 Task: Apply theme  ""Material "".
Action: Mouse moved to (208, 76)
Screenshot: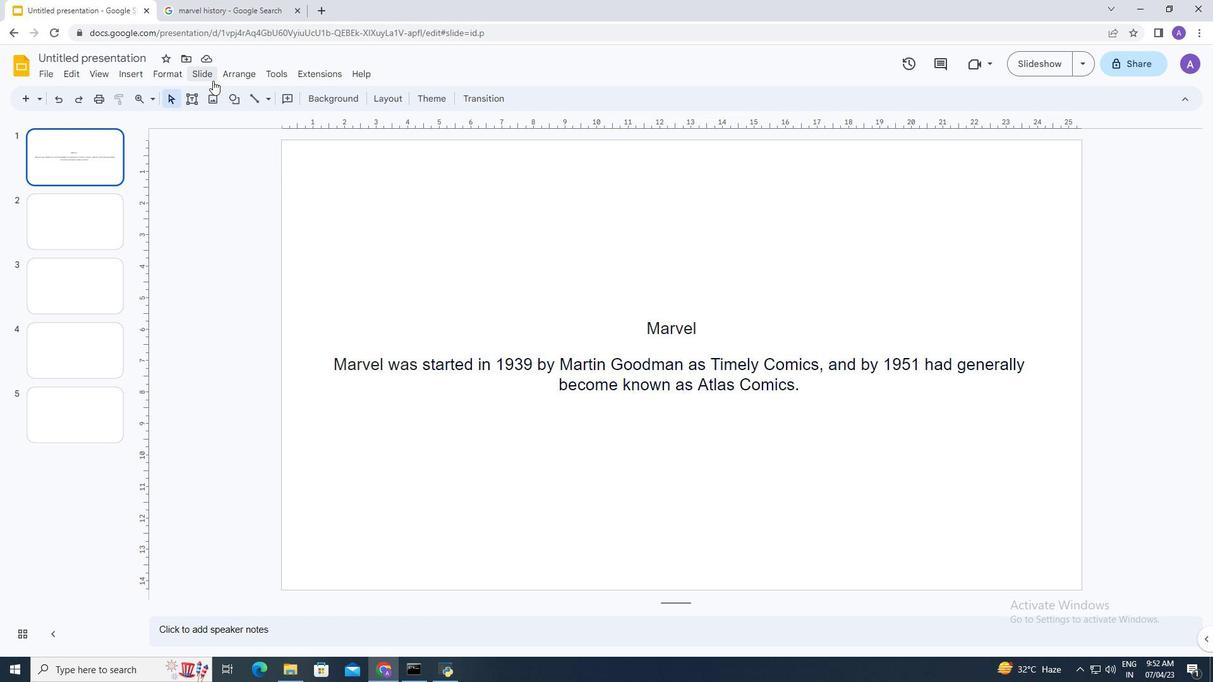 
Action: Mouse pressed left at (208, 76)
Screenshot: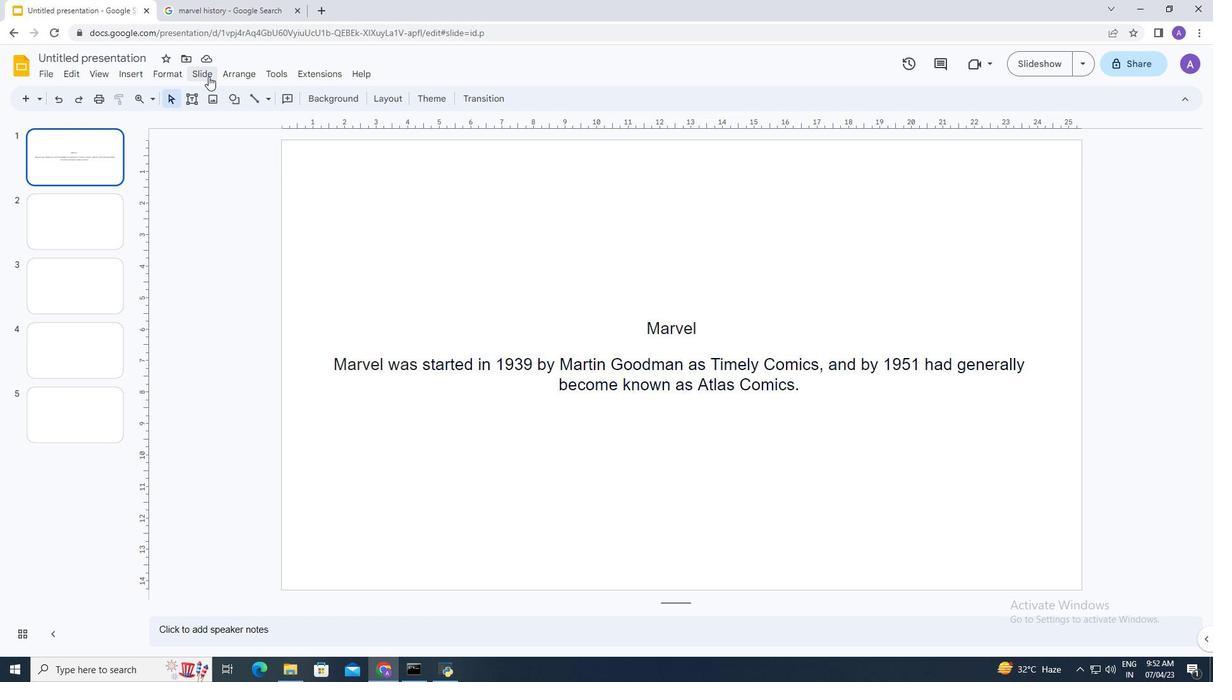 
Action: Mouse moved to (230, 299)
Screenshot: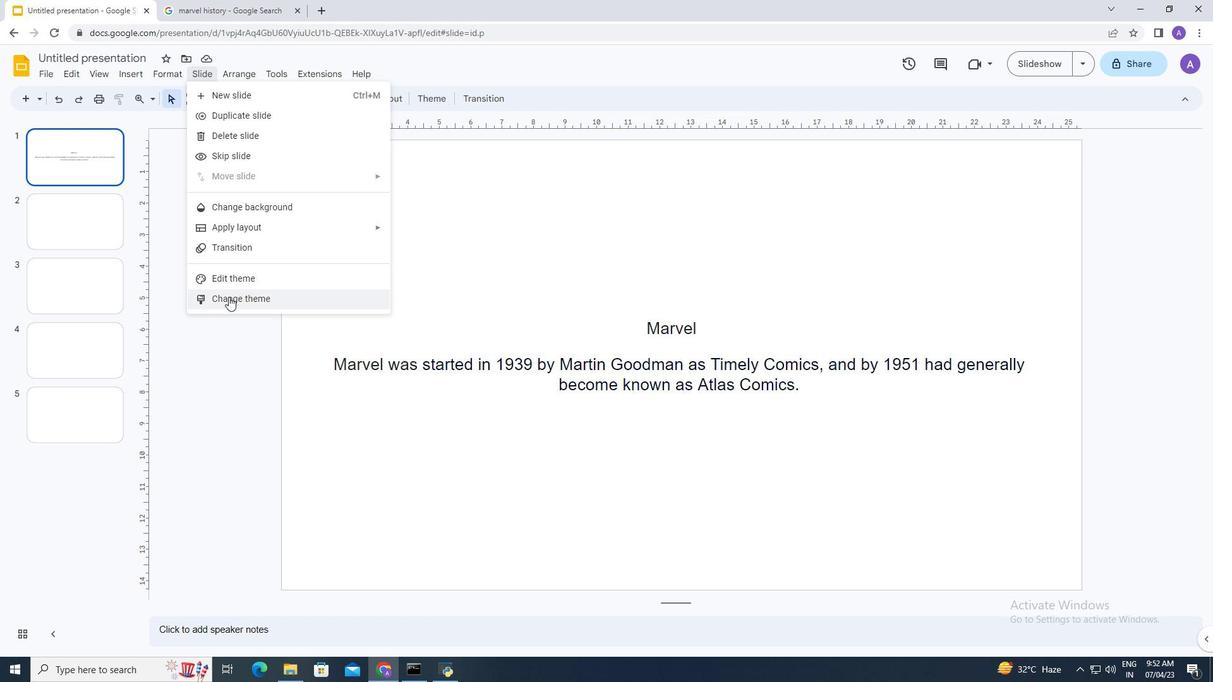 
Action: Mouse pressed left at (230, 299)
Screenshot: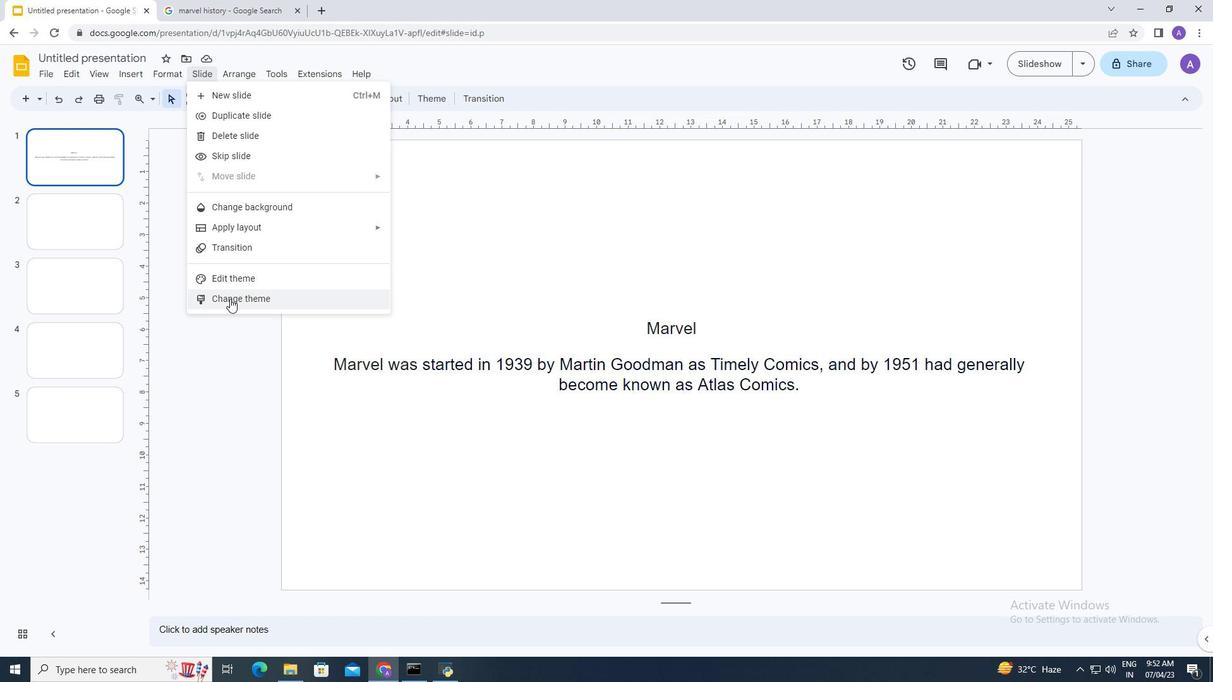 
Action: Mouse moved to (1139, 365)
Screenshot: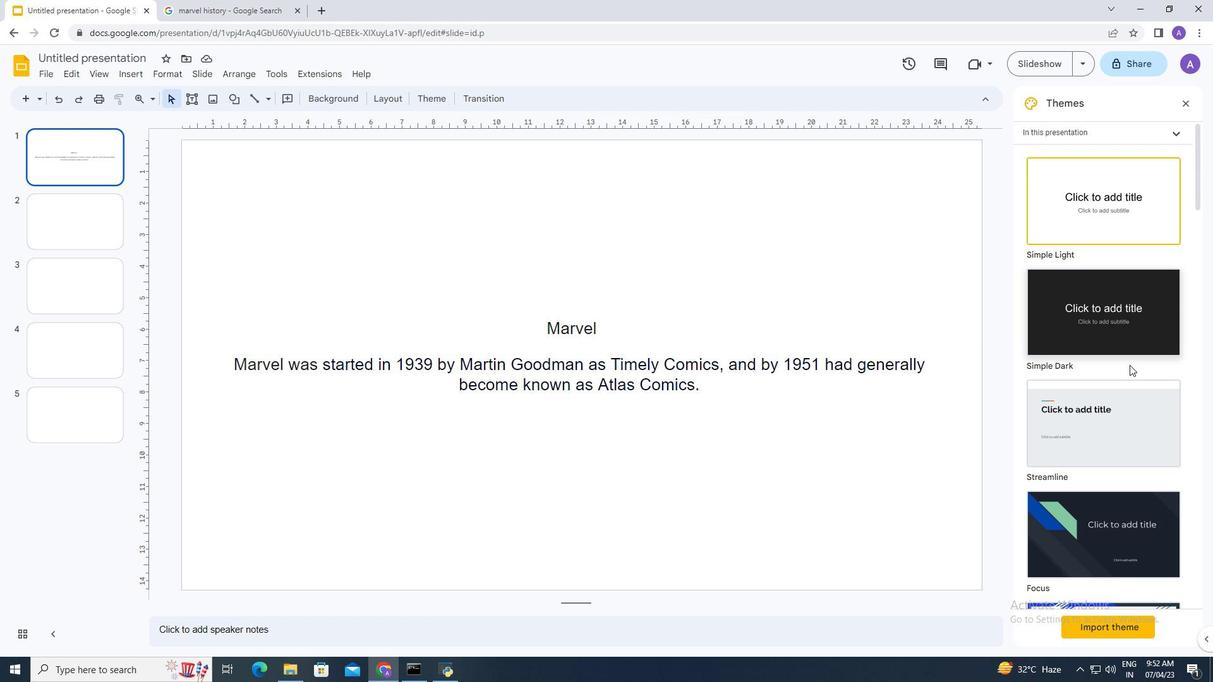 
Action: Mouse scrolled (1139, 364) with delta (0, 0)
Screenshot: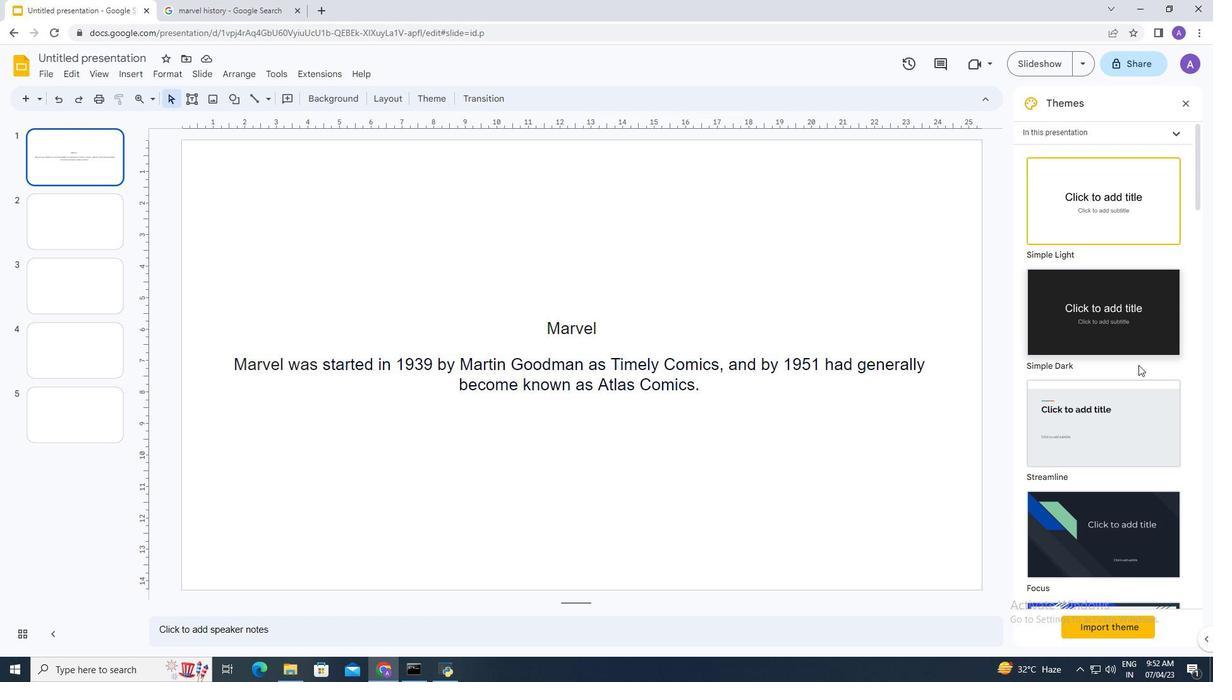 
Action: Mouse moved to (1097, 371)
Screenshot: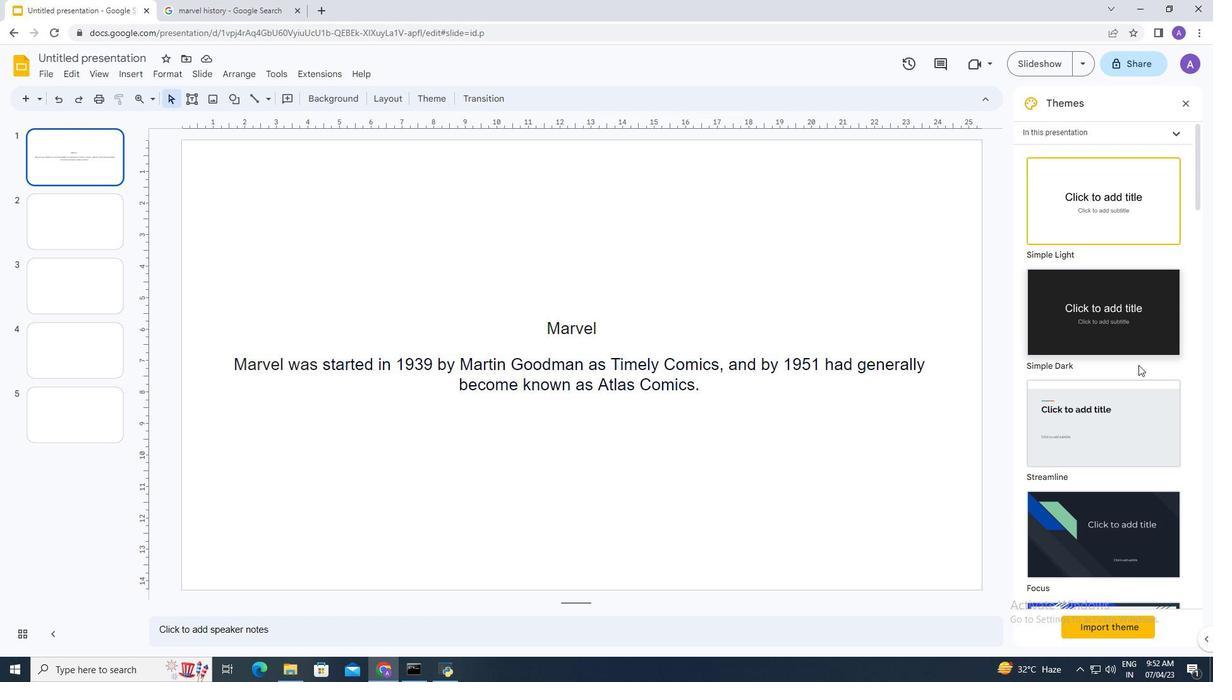 
Action: Mouse scrolled (1113, 367) with delta (0, 0)
Screenshot: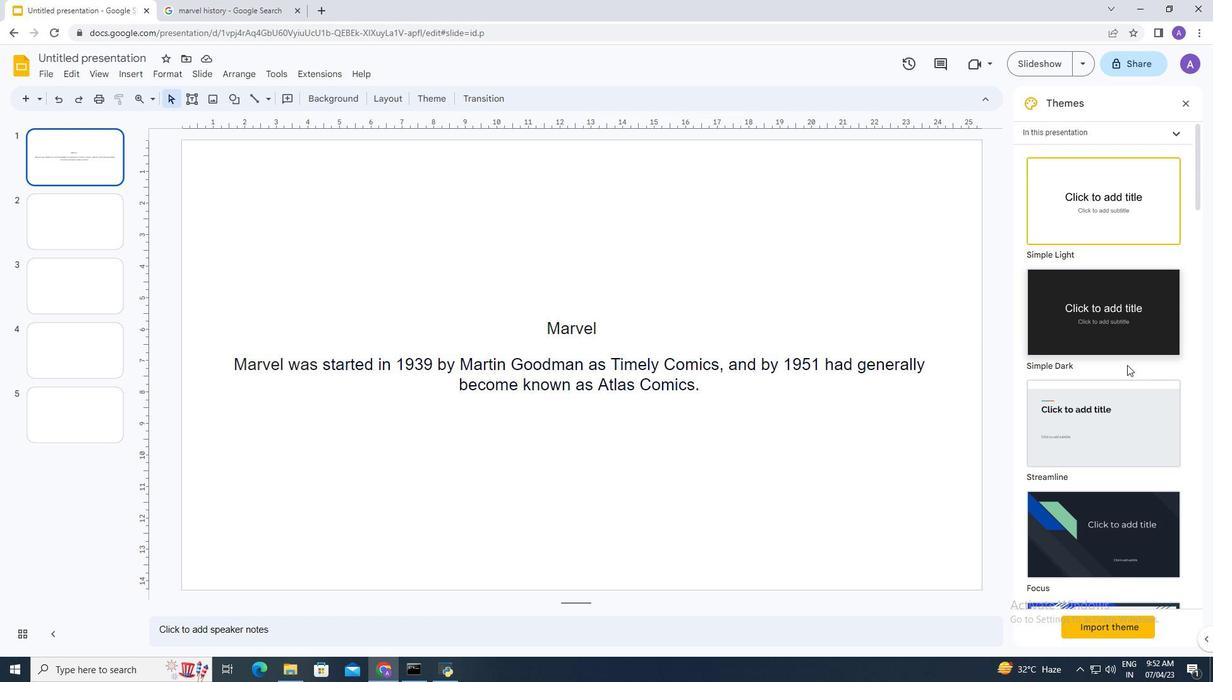 
Action: Mouse moved to (1097, 371)
Screenshot: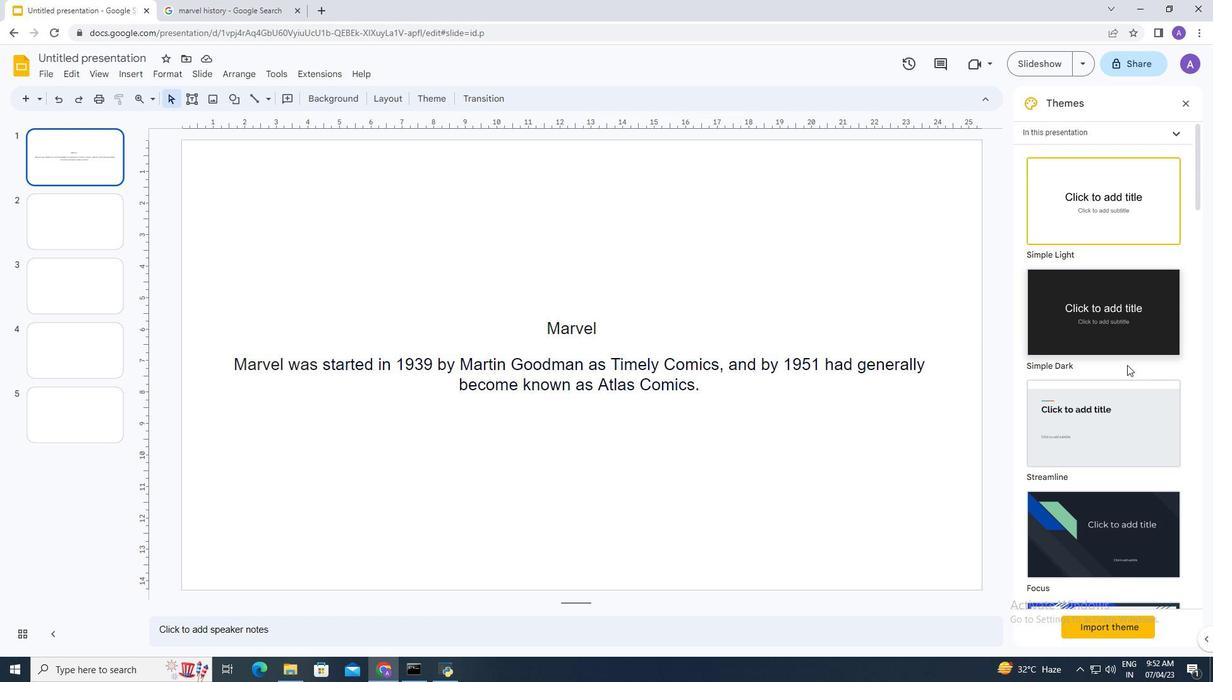 
Action: Mouse scrolled (1097, 370) with delta (0, 0)
Screenshot: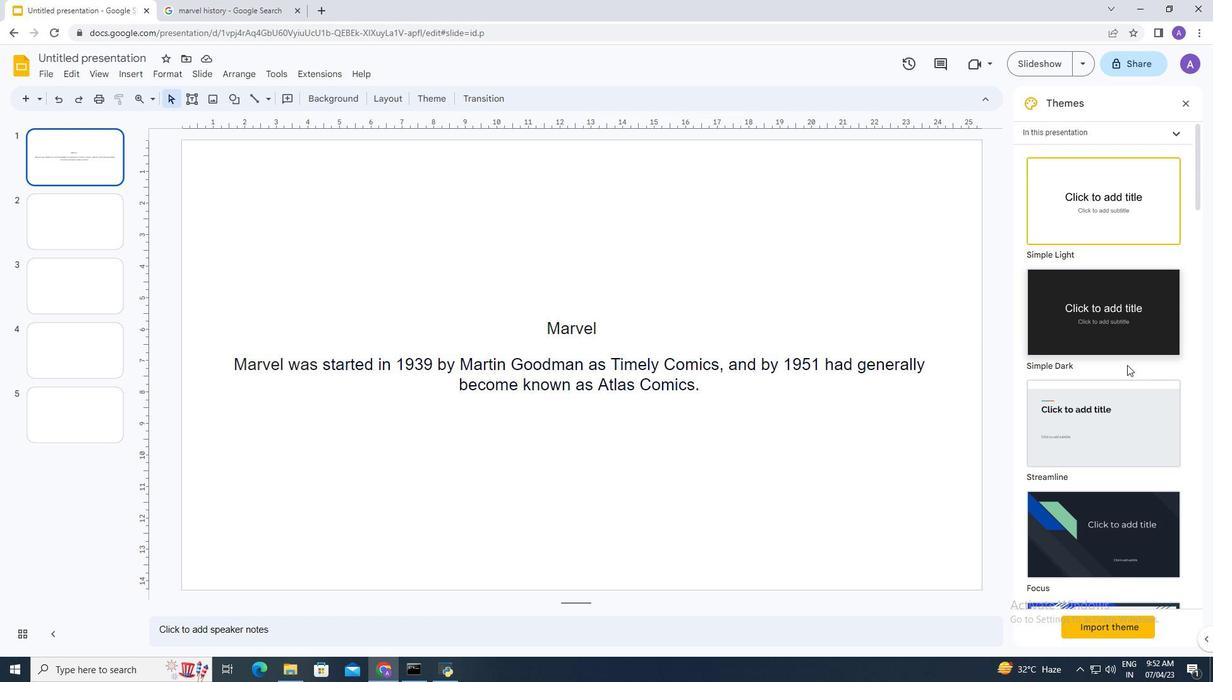 
Action: Mouse moved to (1092, 369)
Screenshot: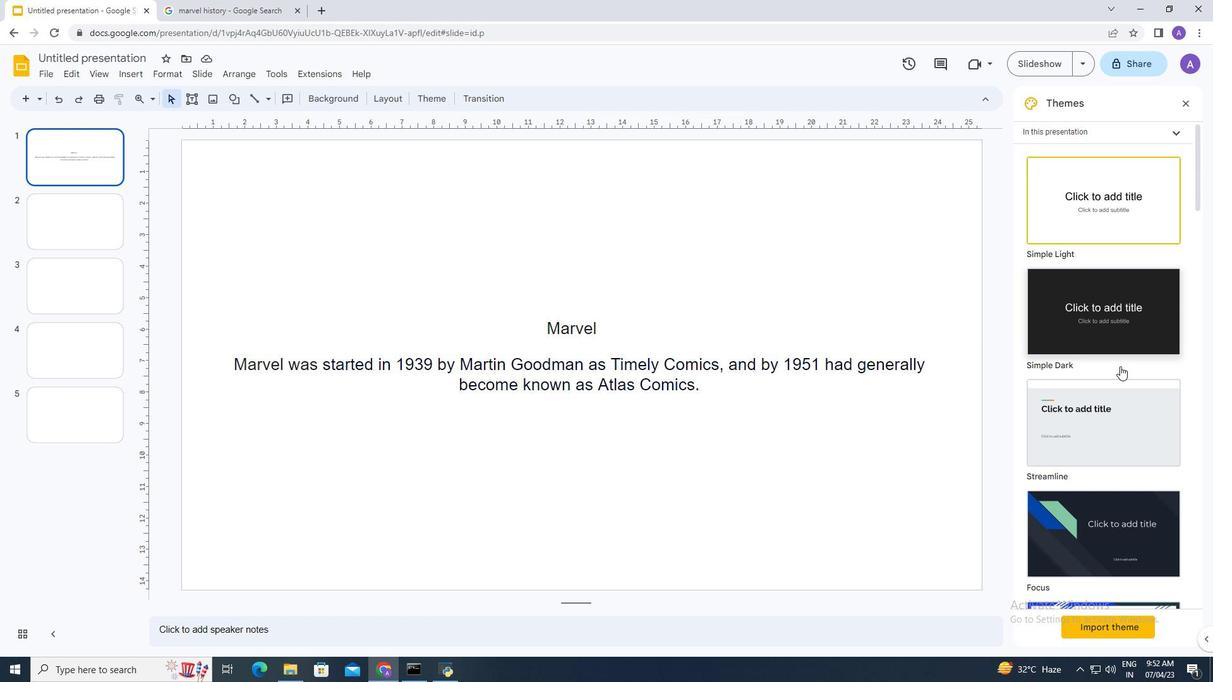 
Action: Mouse scrolled (1092, 369) with delta (0, 0)
Screenshot: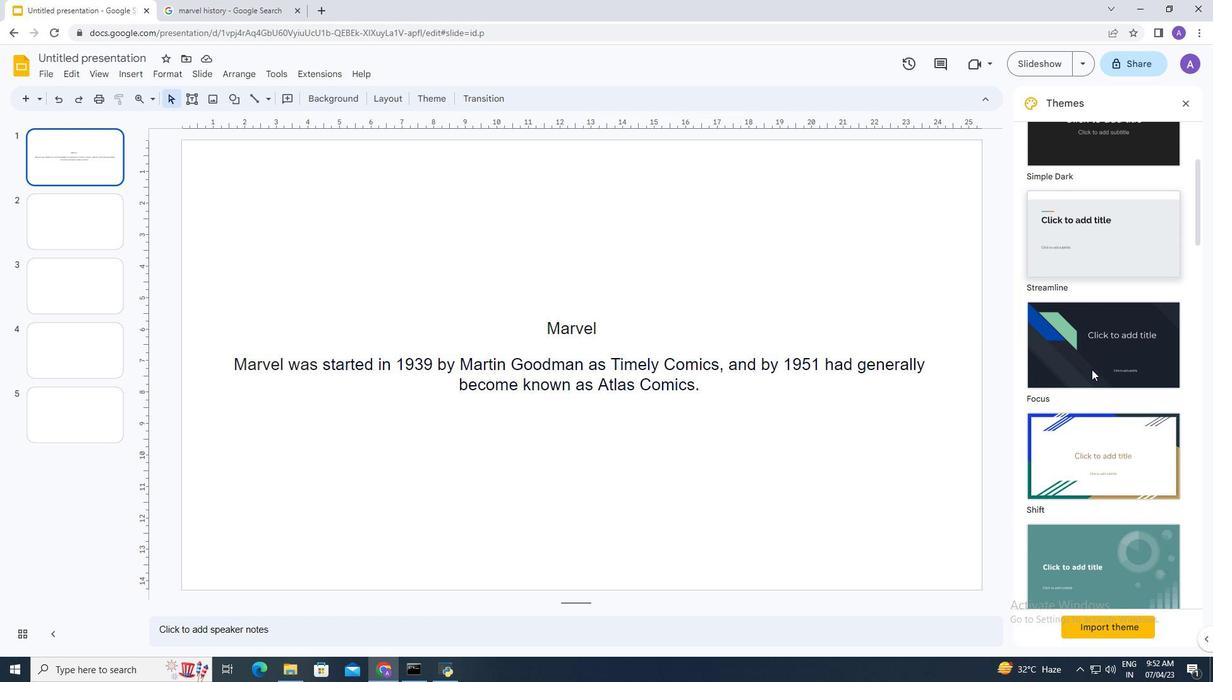 
Action: Mouse scrolled (1092, 369) with delta (0, 0)
Screenshot: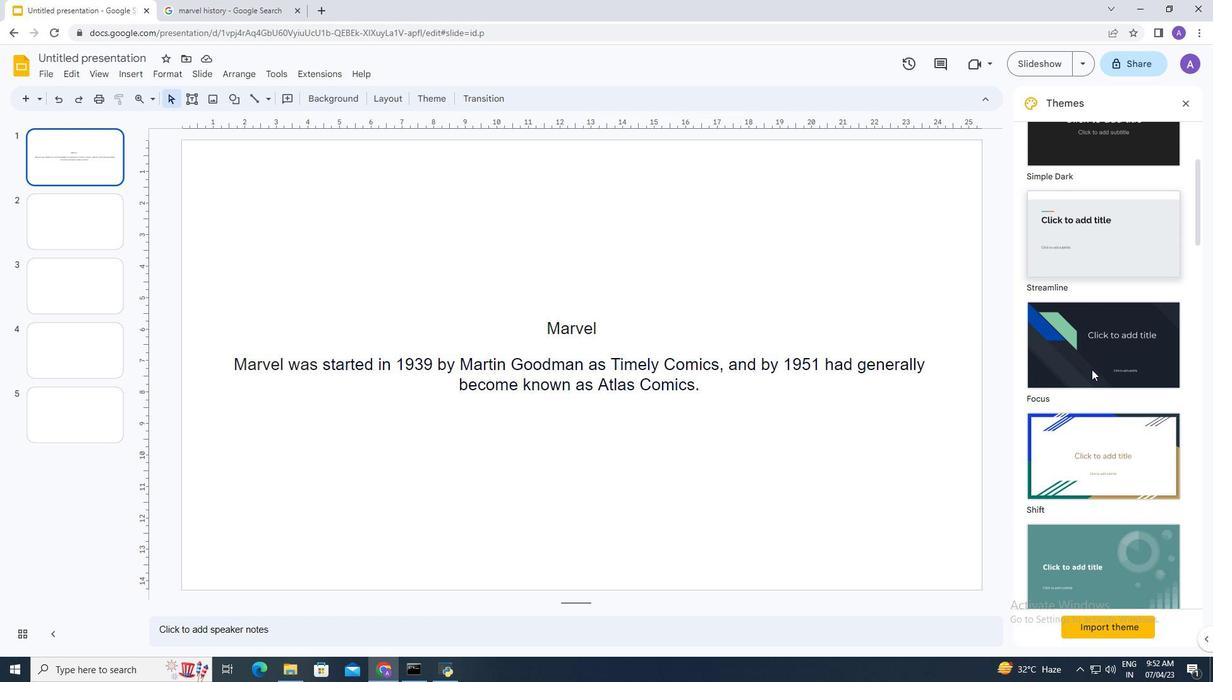 
Action: Mouse scrolled (1092, 369) with delta (0, 0)
Screenshot: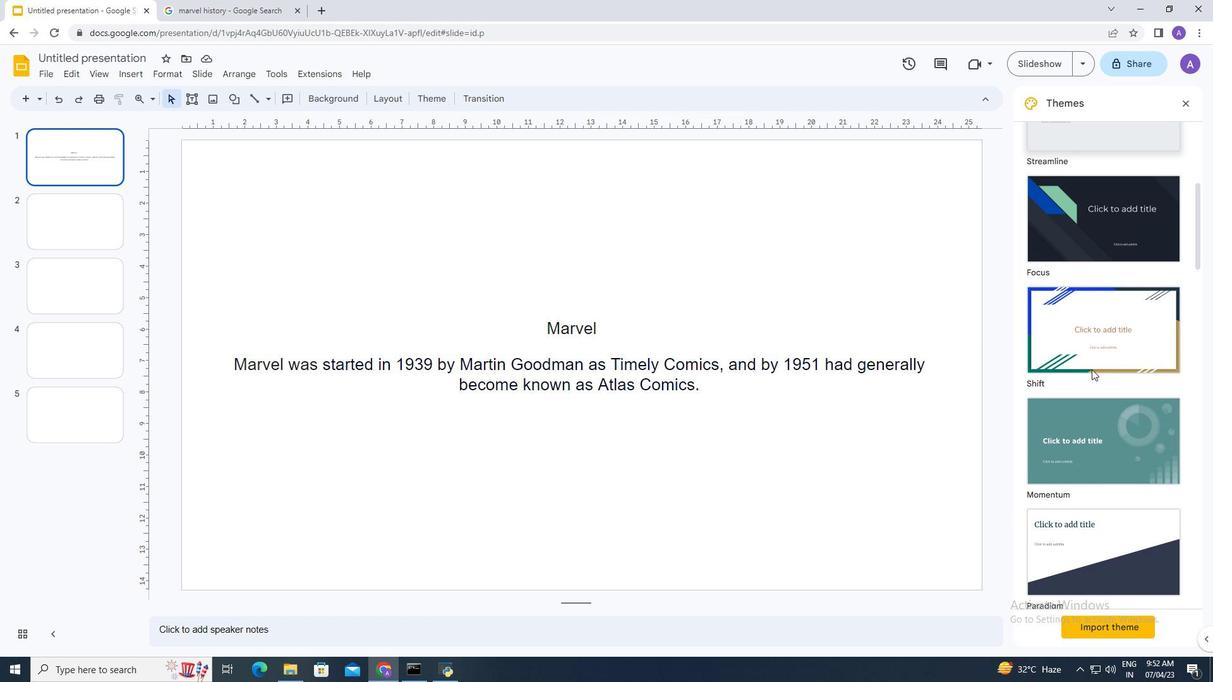 
Action: Mouse scrolled (1092, 369) with delta (0, 0)
Screenshot: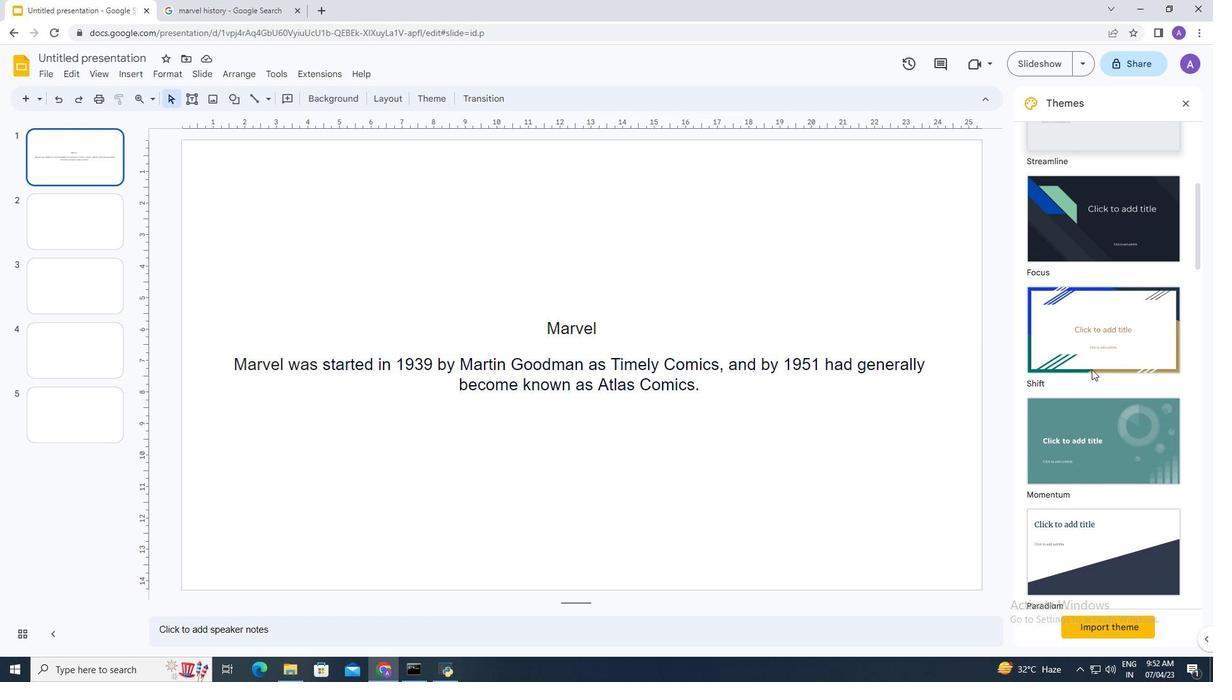 
Action: Mouse scrolled (1092, 369) with delta (0, 0)
Screenshot: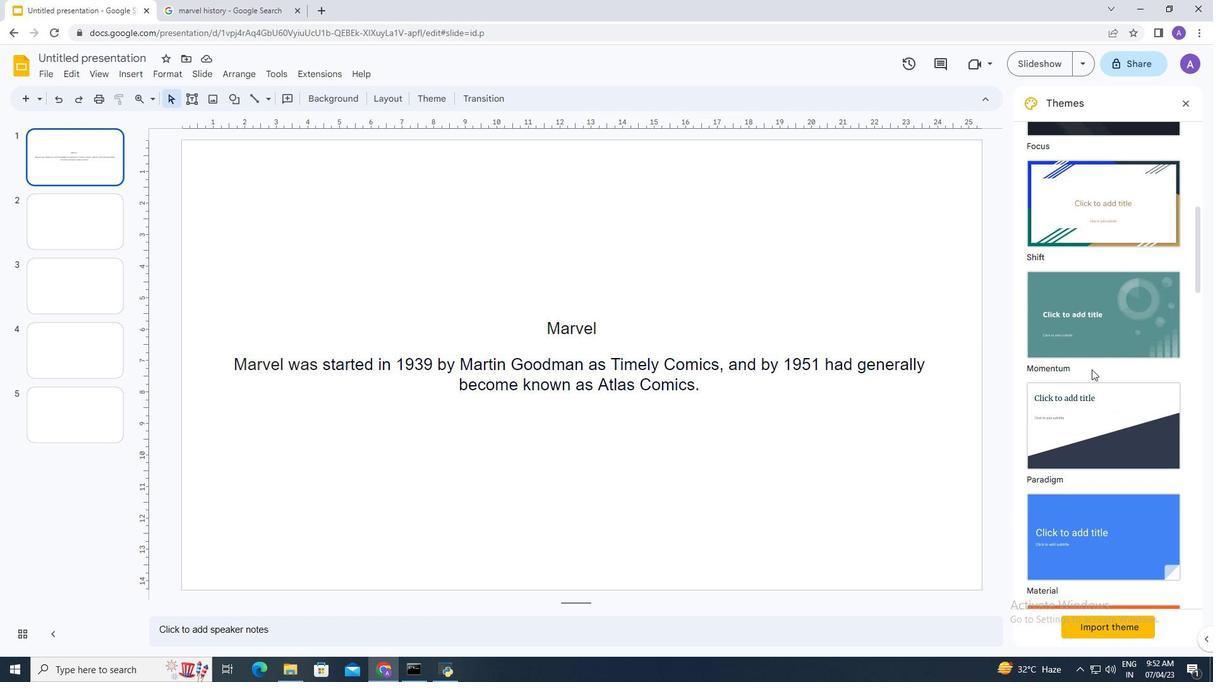 
Action: Mouse scrolled (1092, 369) with delta (0, 0)
Screenshot: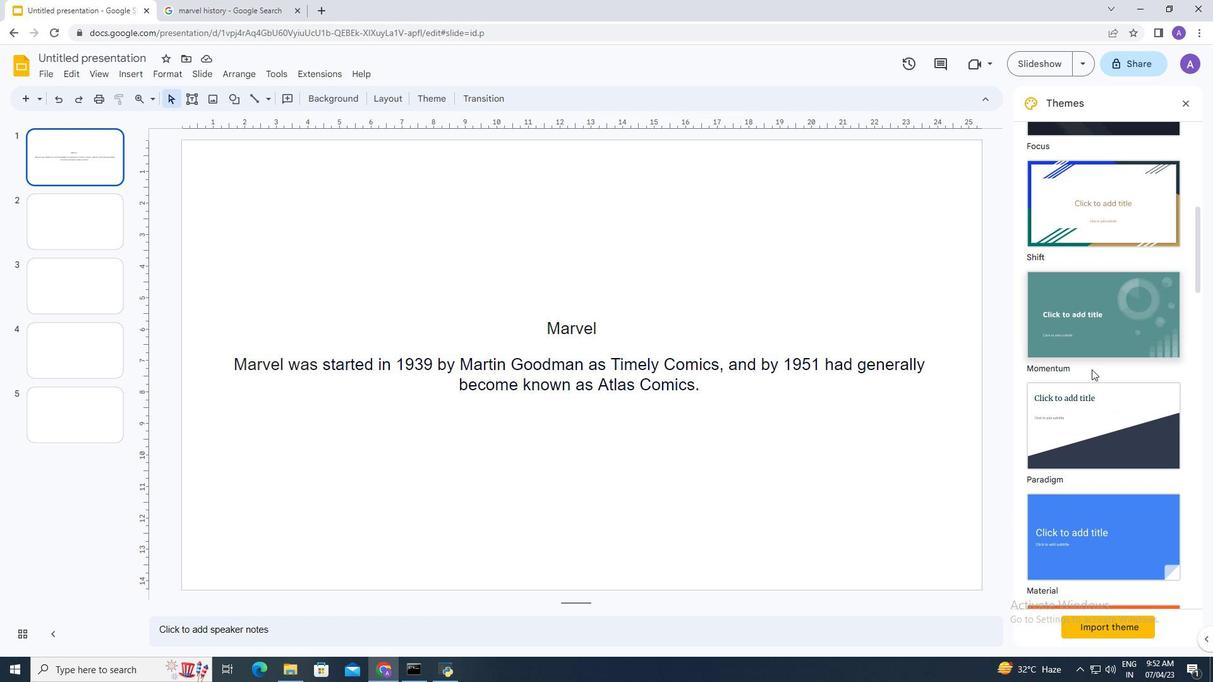 
Action: Mouse scrolled (1092, 369) with delta (0, 0)
Screenshot: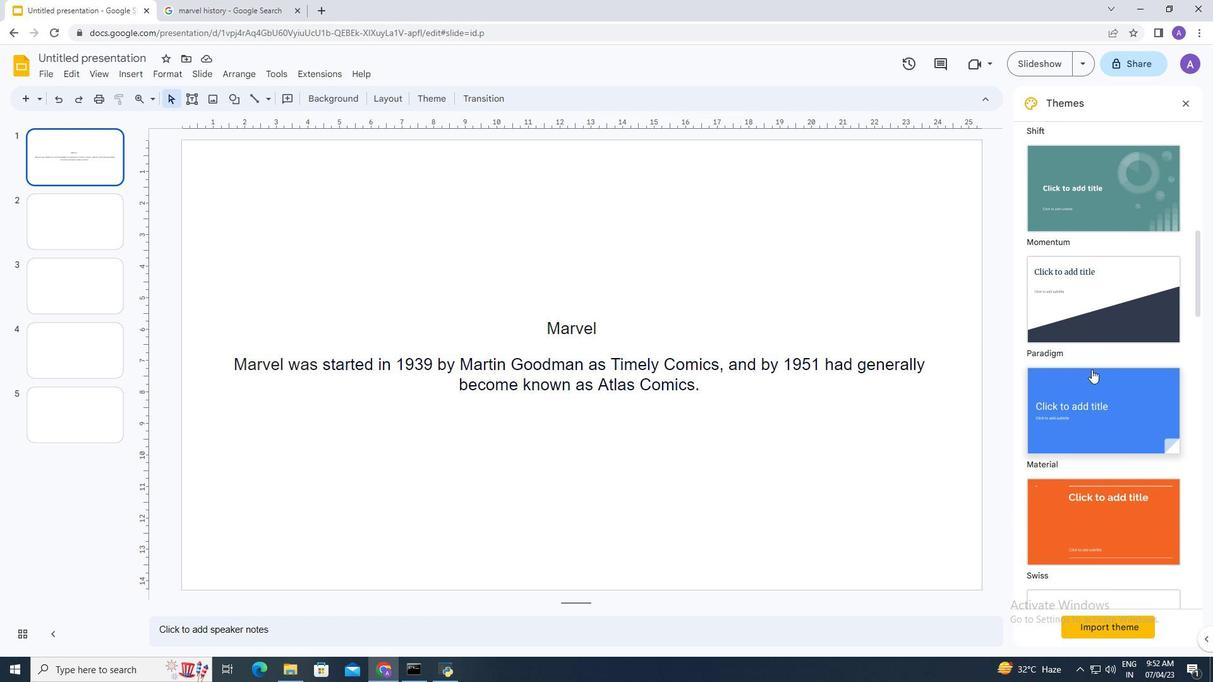 
Action: Mouse moved to (1092, 360)
Screenshot: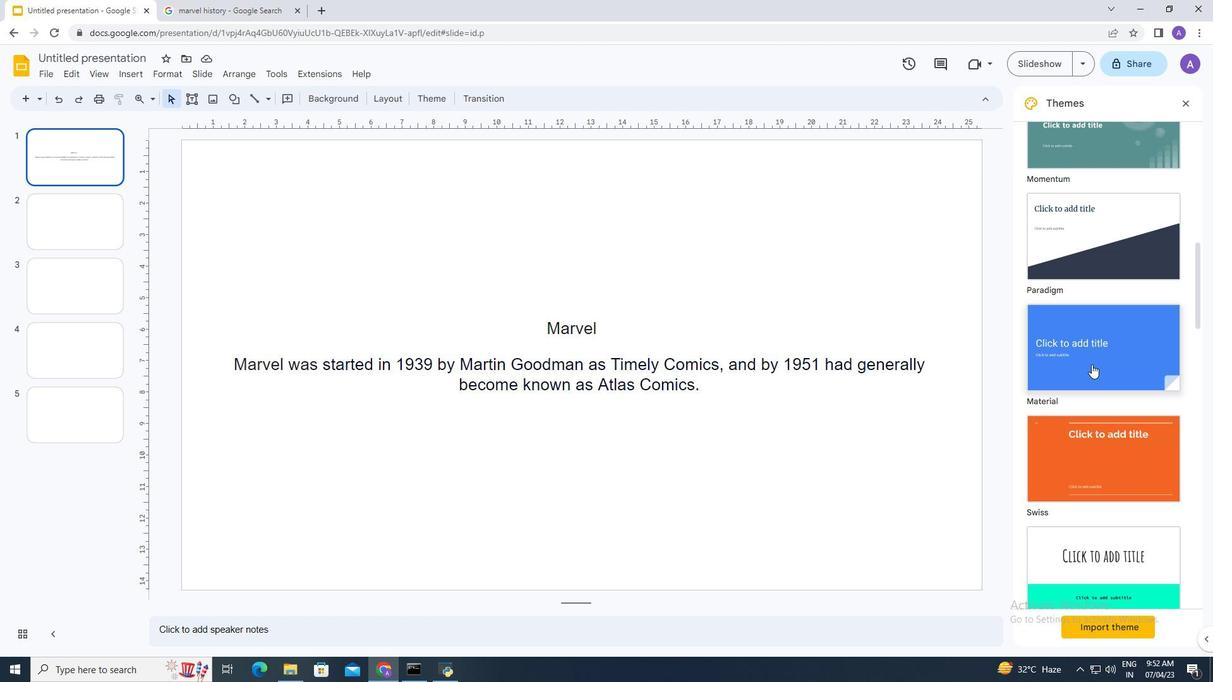 
Action: Mouse pressed left at (1092, 360)
Screenshot: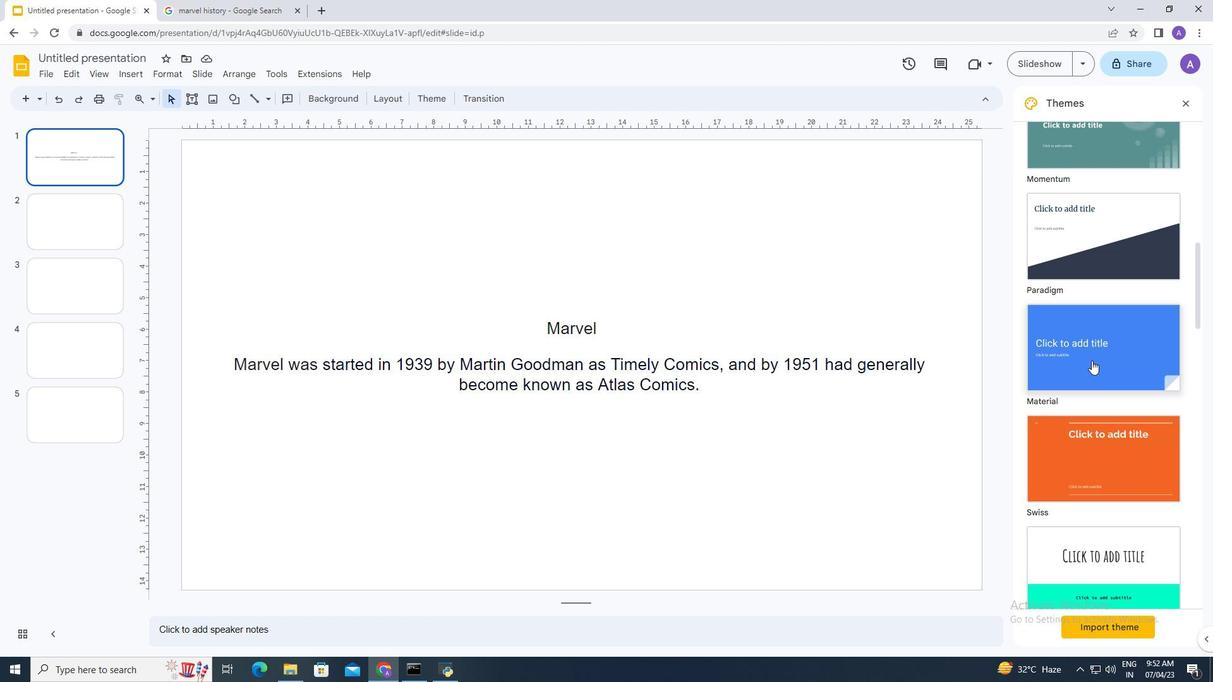 
Action: Mouse moved to (677, 273)
Screenshot: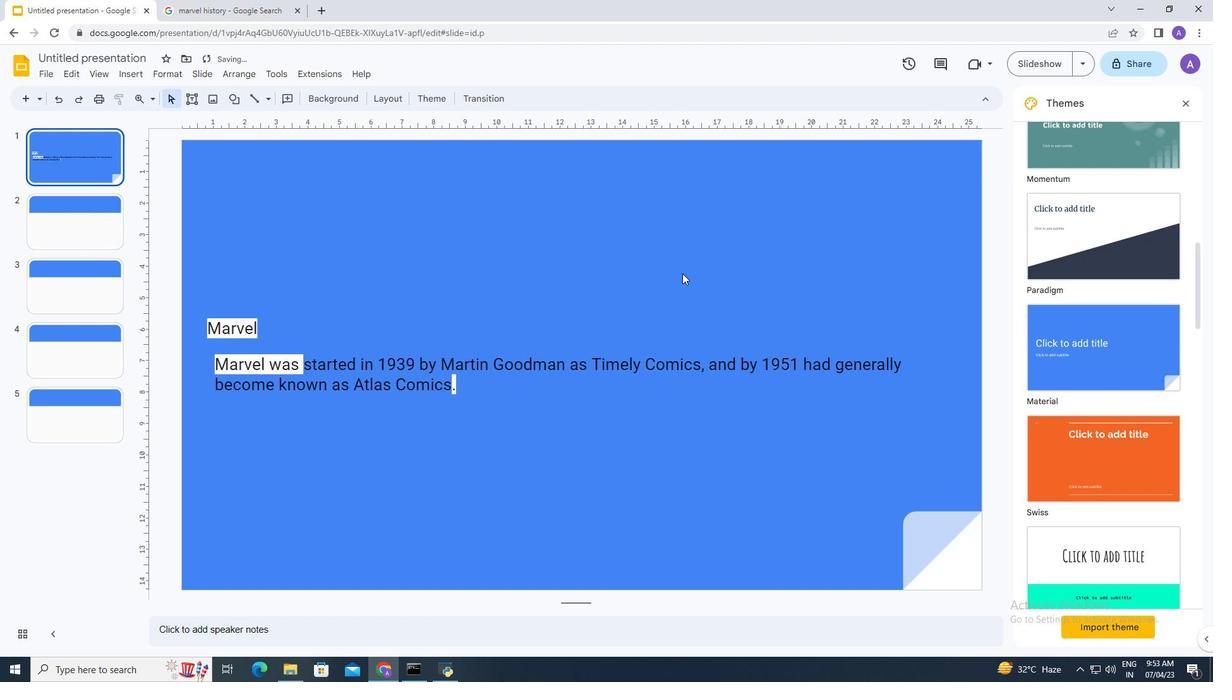 
